 Task: Add Member Aahisa Nisni to Card Card0005 in Board Board0002 in Development in Trello
Action: Mouse moved to (509, 40)
Screenshot: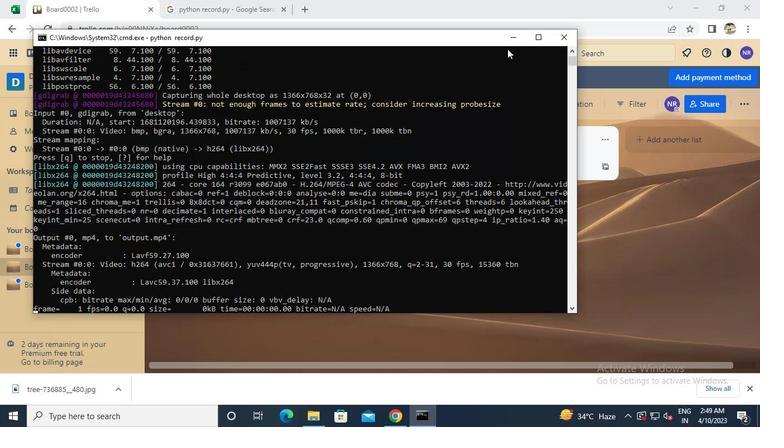 
Action: Mouse pressed left at (509, 40)
Screenshot: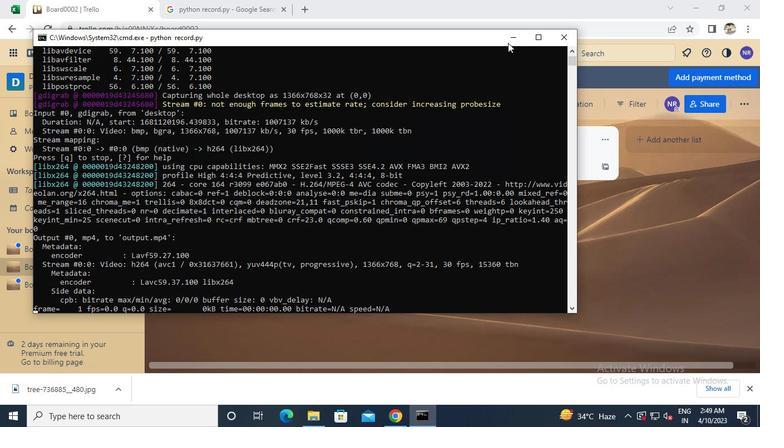 
Action: Mouse moved to (233, 162)
Screenshot: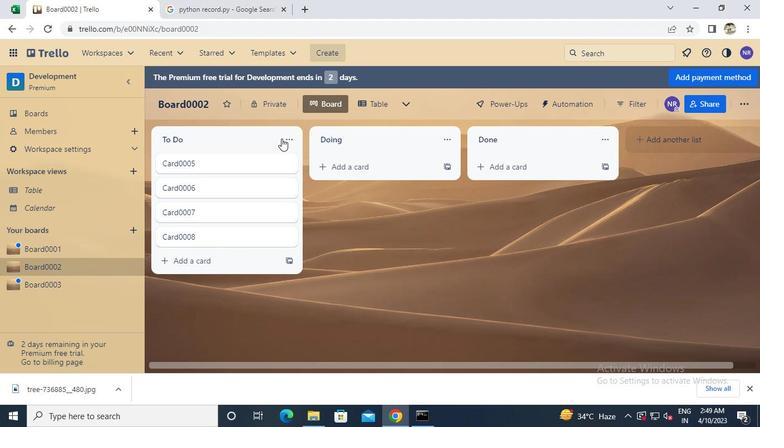 
Action: Mouse pressed left at (233, 162)
Screenshot: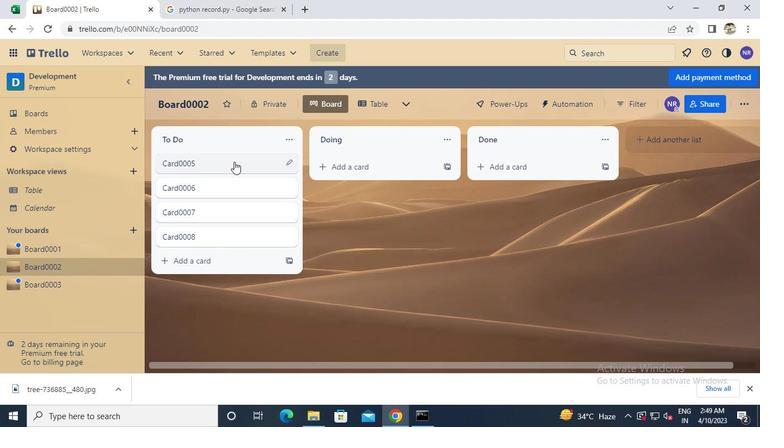 
Action: Mouse moved to (507, 142)
Screenshot: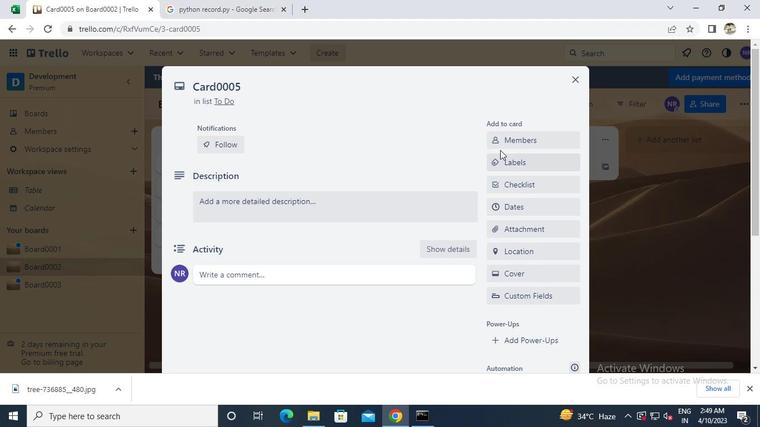 
Action: Mouse pressed left at (507, 142)
Screenshot: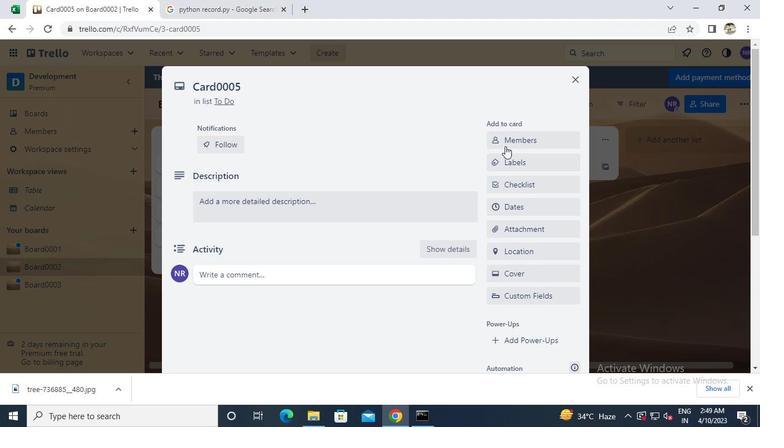 
Action: Keyboard a
Screenshot: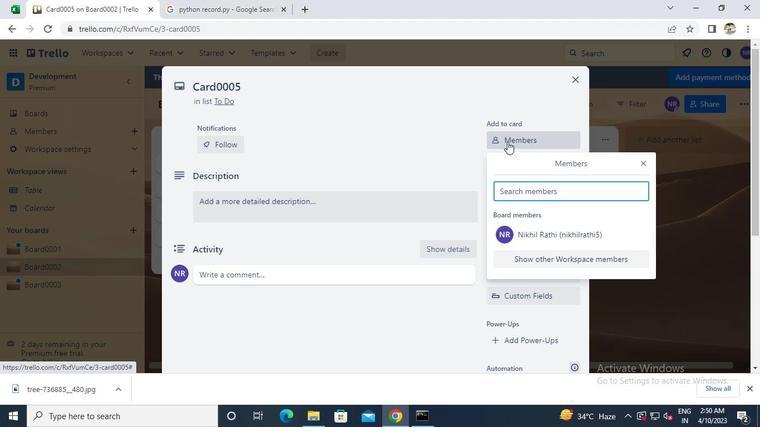 
Action: Mouse moved to (517, 291)
Screenshot: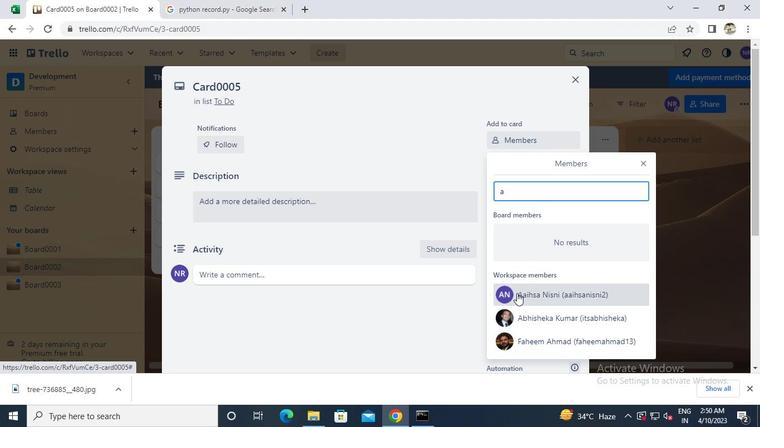 
Action: Mouse pressed left at (517, 291)
Screenshot: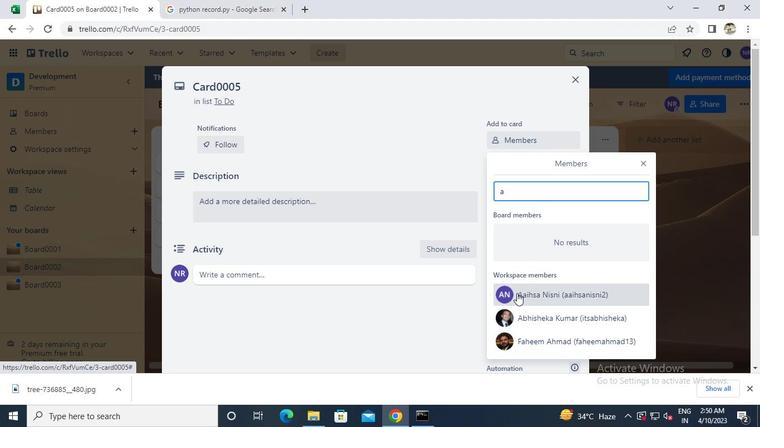 
Action: Mouse moved to (575, 80)
Screenshot: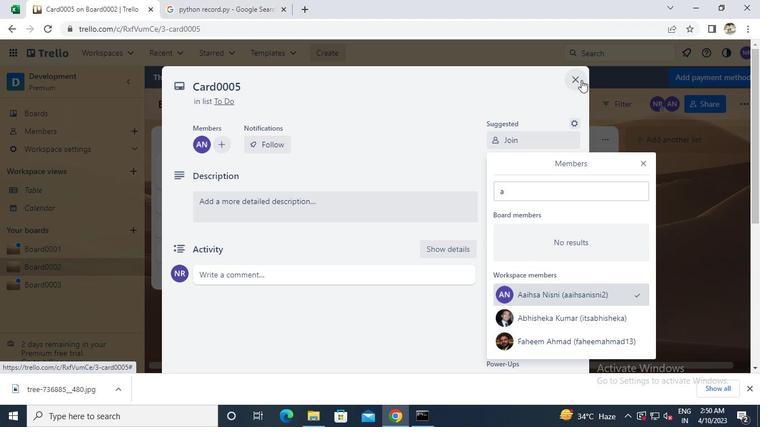 
Action: Mouse pressed left at (575, 80)
Screenshot: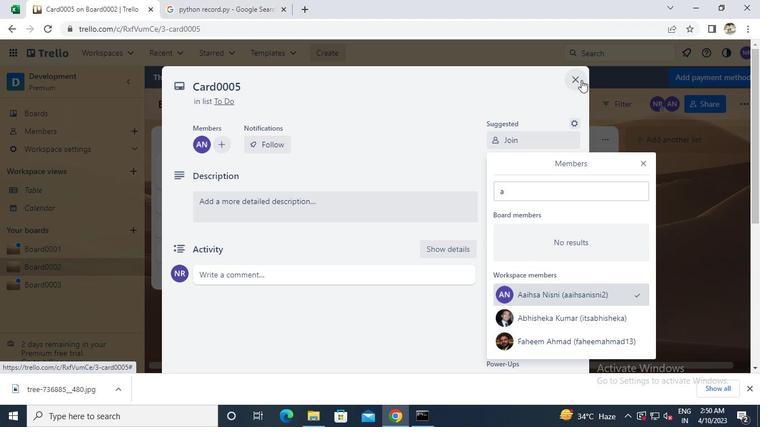 
Action: Mouse moved to (424, 415)
Screenshot: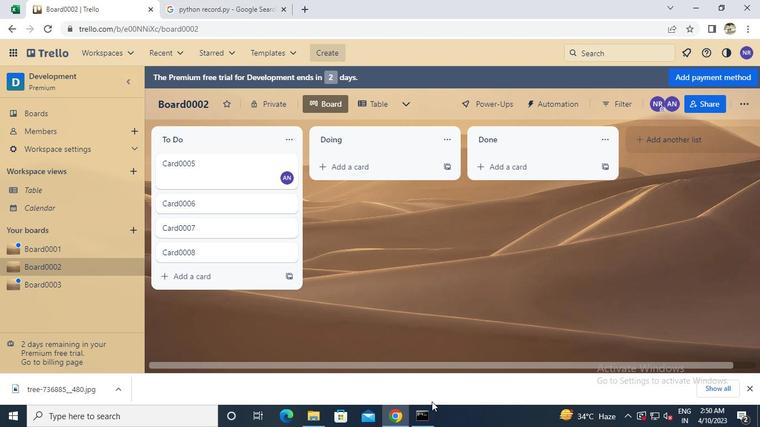 
Action: Mouse pressed left at (424, 415)
Screenshot: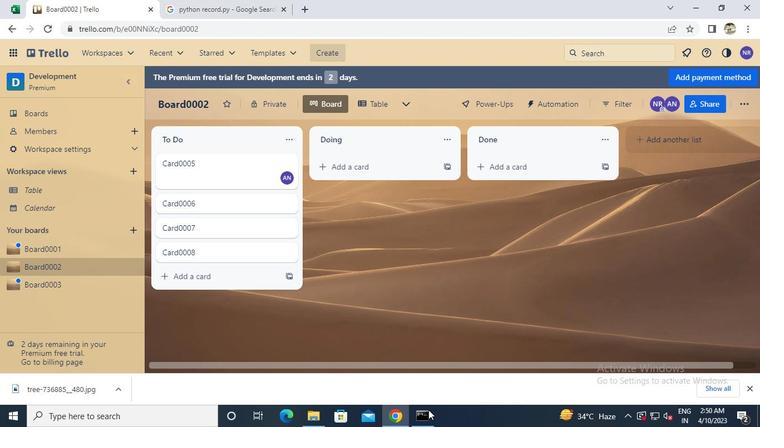 
Action: Mouse moved to (564, 37)
Screenshot: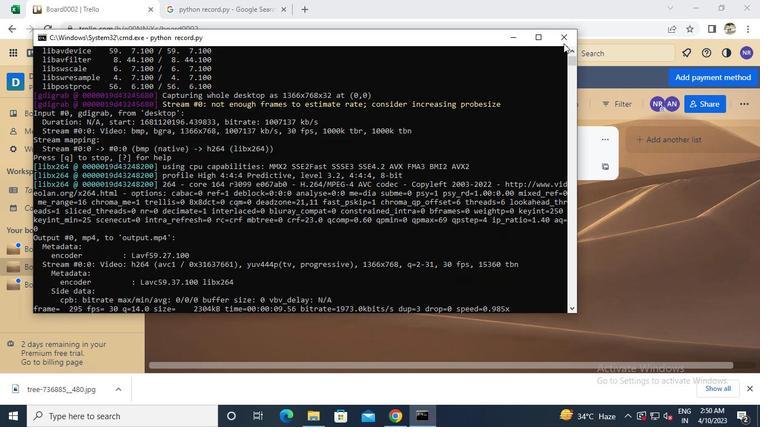 
Action: Mouse pressed left at (564, 37)
Screenshot: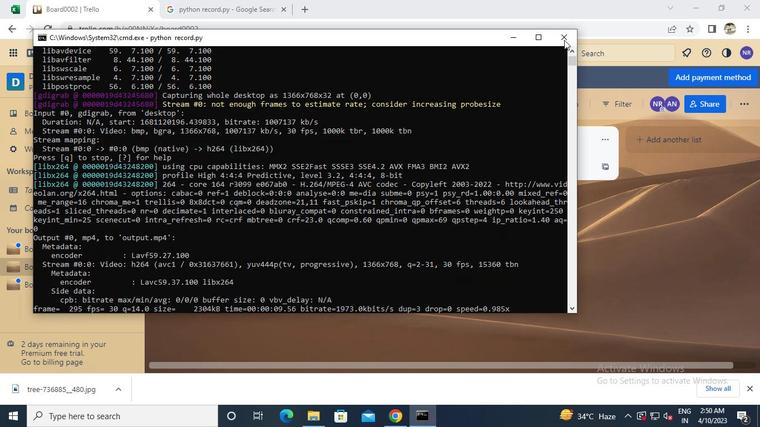 
Action: Mouse moved to (565, 35)
Screenshot: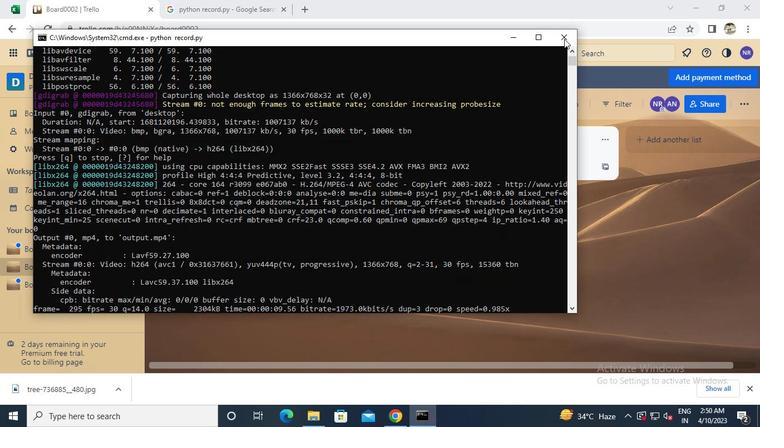 
